 Task: Find and explore the 'Search and filter messages' option in the email application's Help section.
Action: Mouse moved to (252, 23)
Screenshot: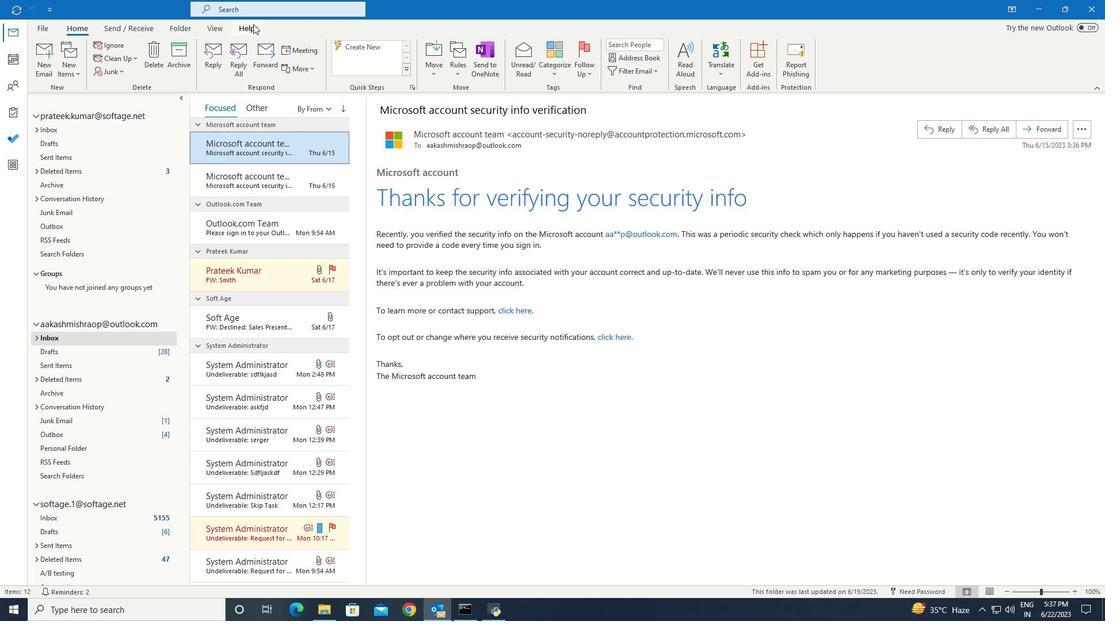
Action: Mouse pressed left at (252, 23)
Screenshot: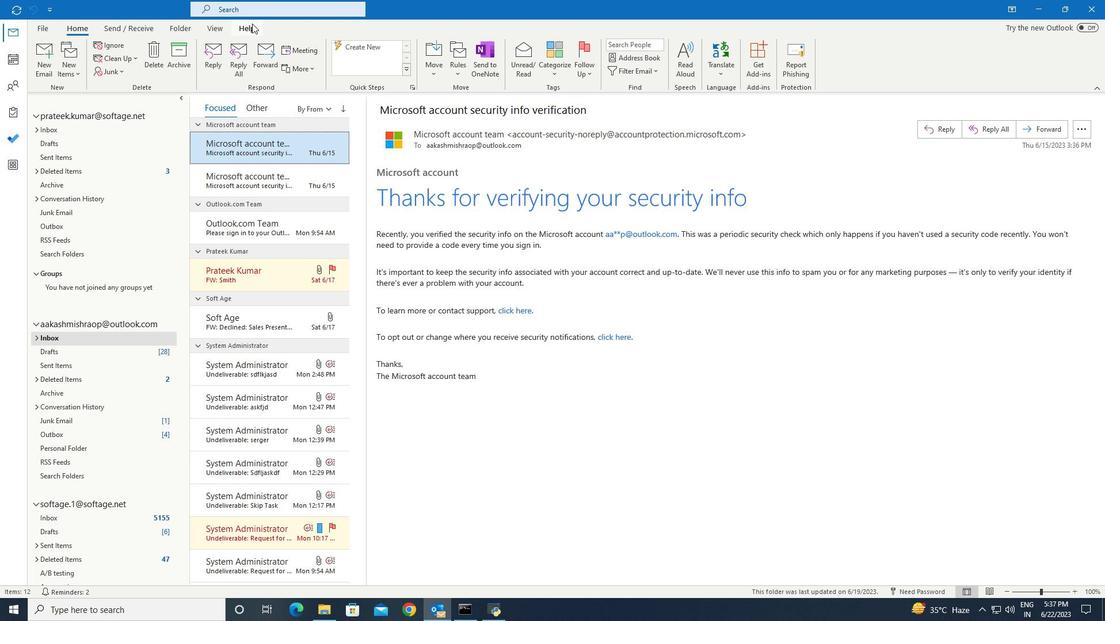 
Action: Mouse moved to (51, 44)
Screenshot: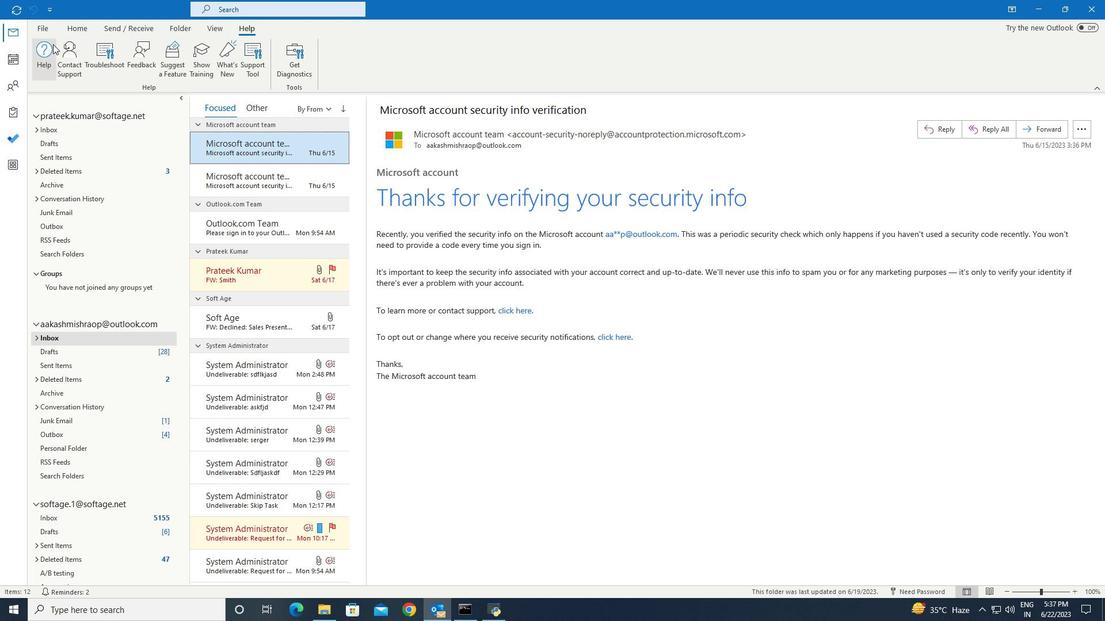 
Action: Mouse pressed left at (51, 44)
Screenshot: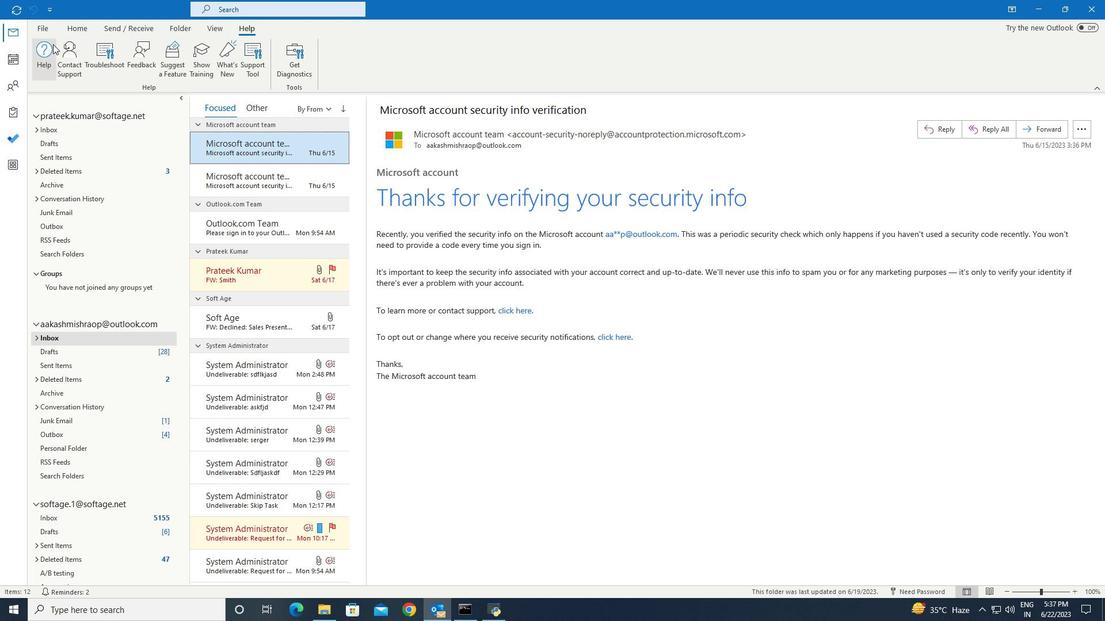 
Action: Mouse moved to (875, 269)
Screenshot: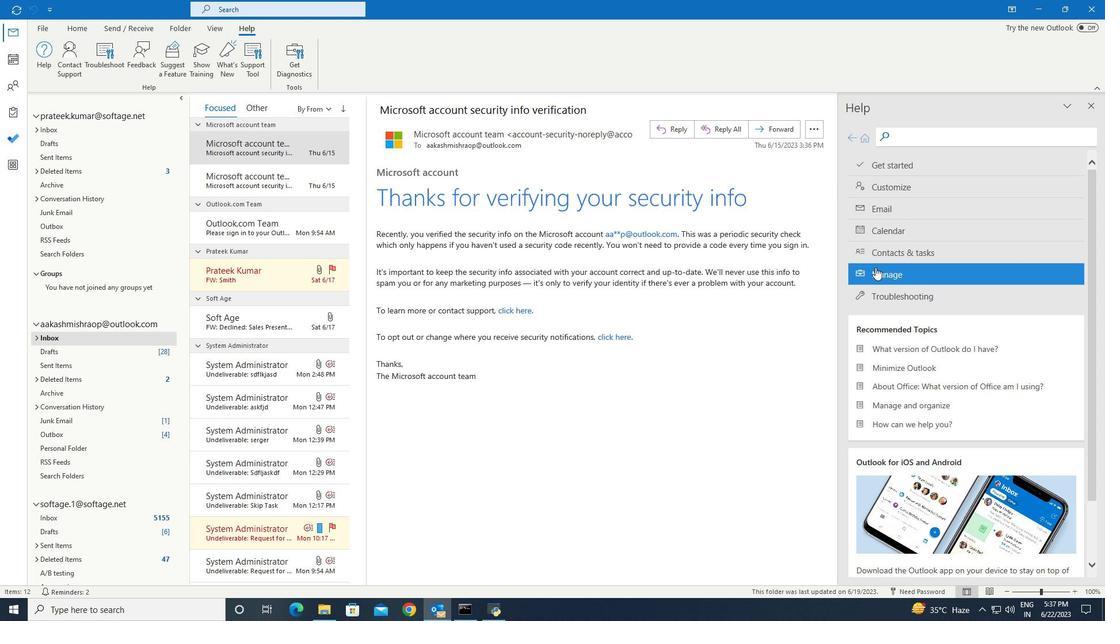 
Action: Mouse pressed left at (875, 269)
Screenshot: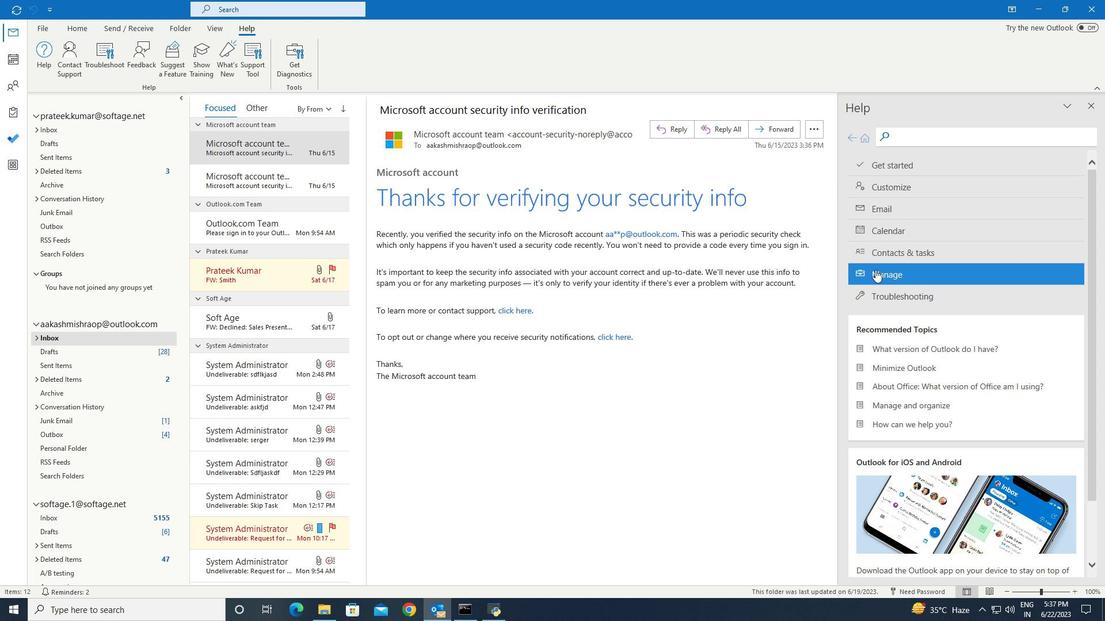 
Action: Mouse moved to (875, 269)
Screenshot: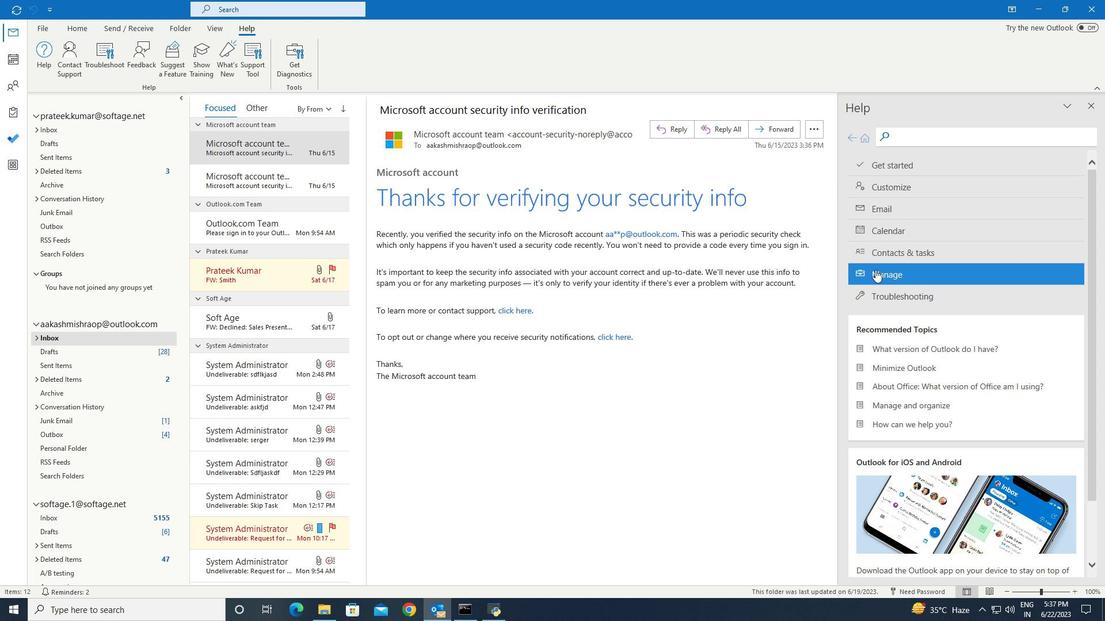 
Action: Mouse pressed left at (875, 269)
Screenshot: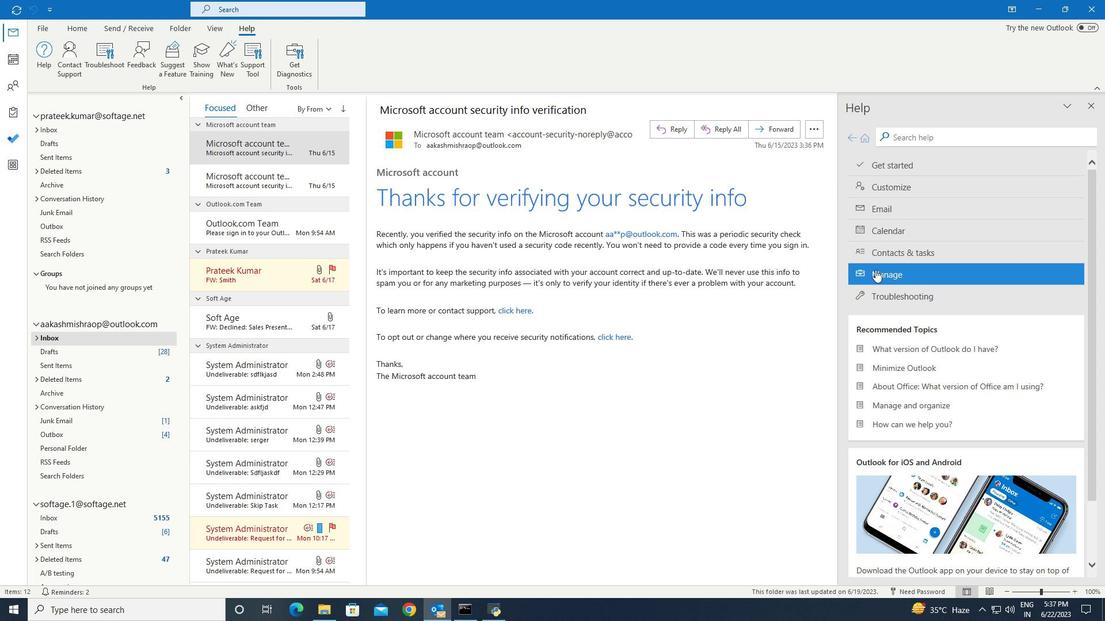 
